 Task: Select the scale with default.
Action: Mouse moved to (42, 77)
Screenshot: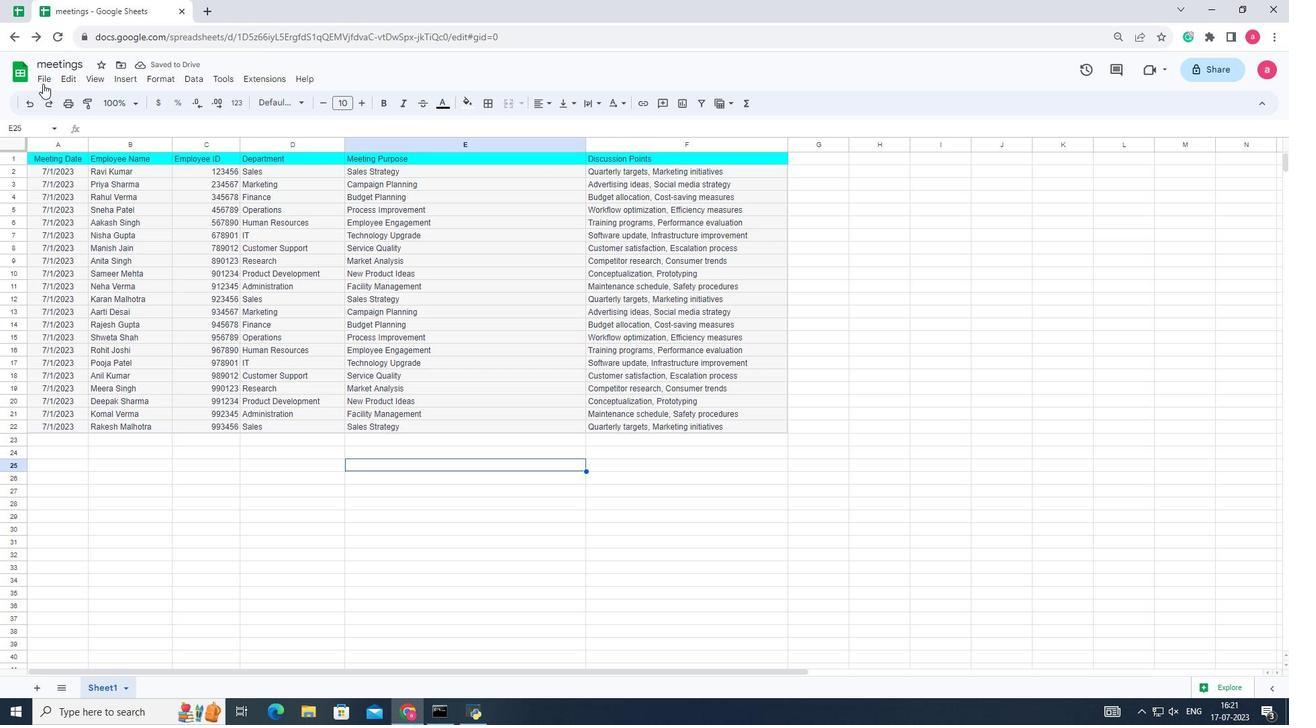 
Action: Mouse pressed left at (42, 77)
Screenshot: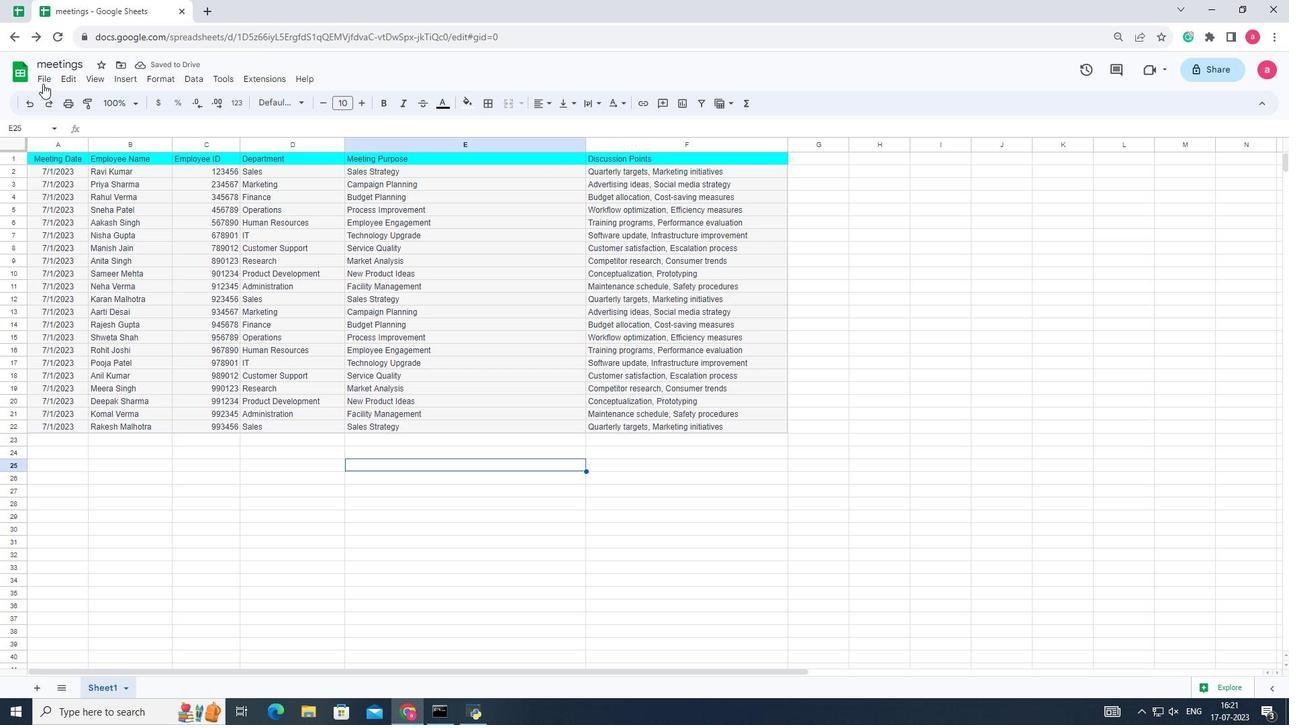 
Action: Mouse moved to (65, 437)
Screenshot: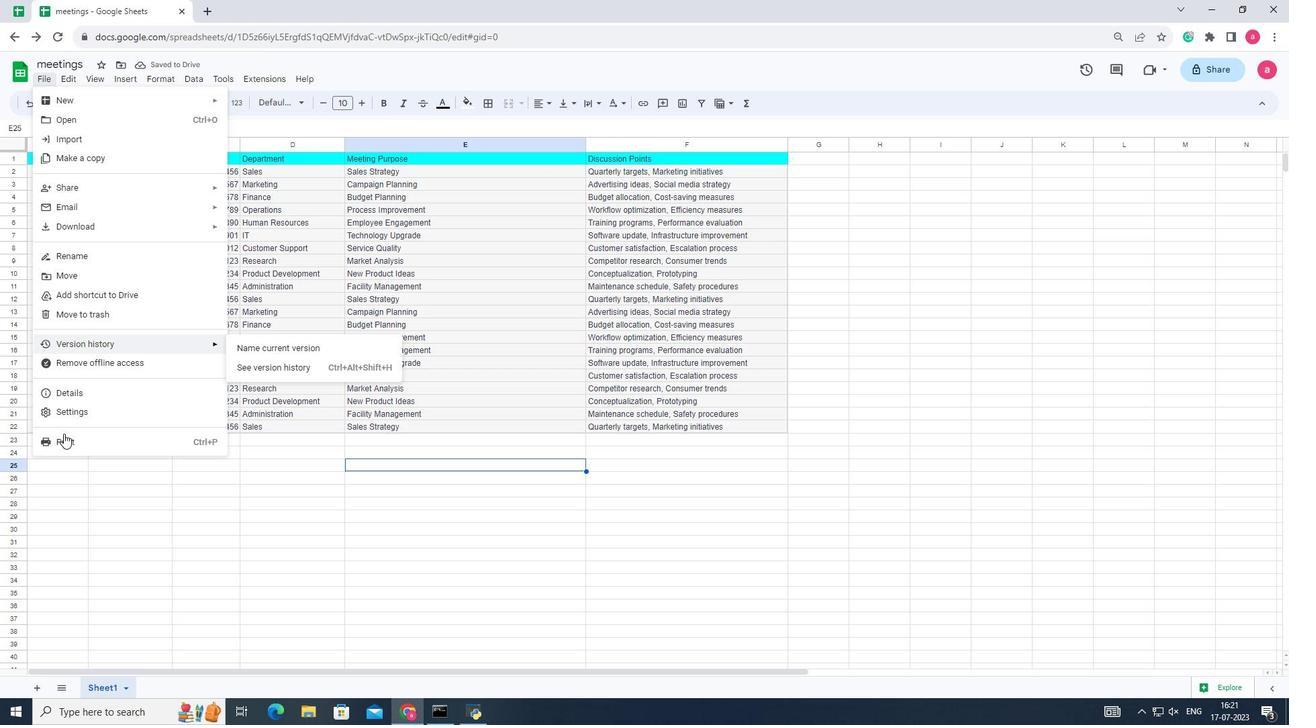 
Action: Mouse pressed left at (65, 437)
Screenshot: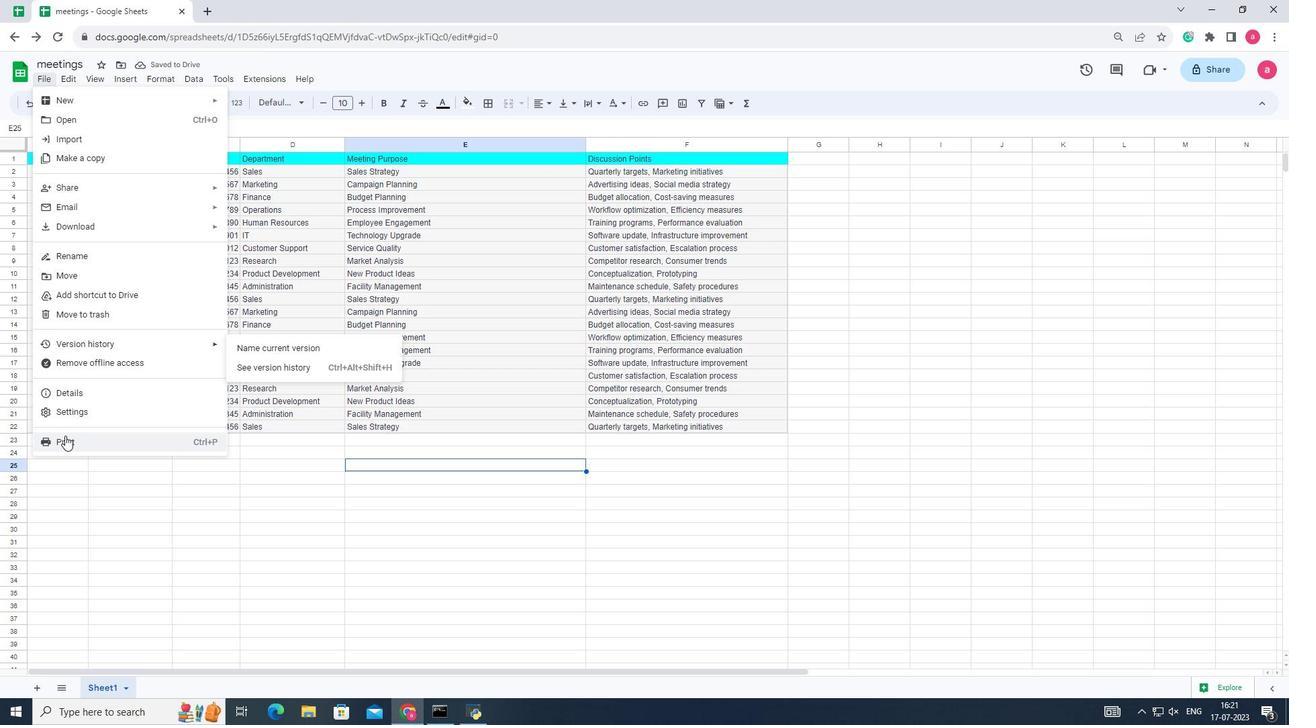 
Action: Mouse moved to (1252, 74)
Screenshot: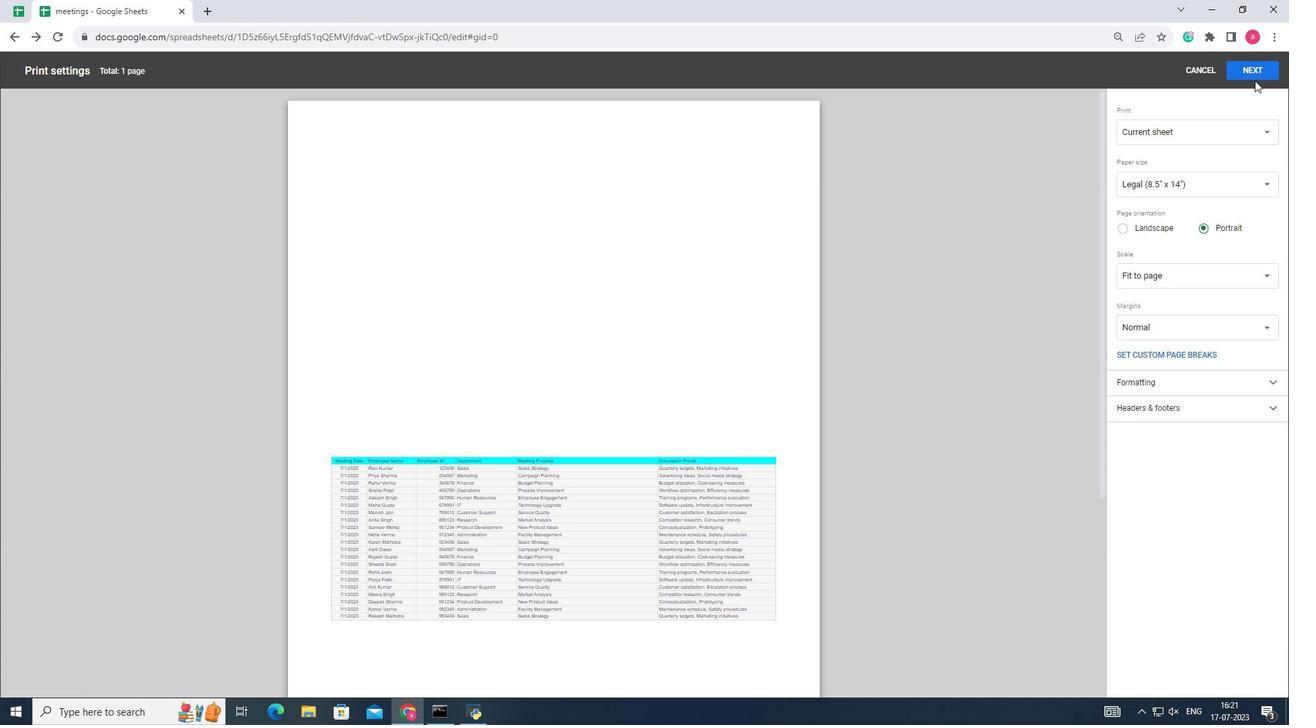 
Action: Mouse pressed left at (1252, 74)
Screenshot: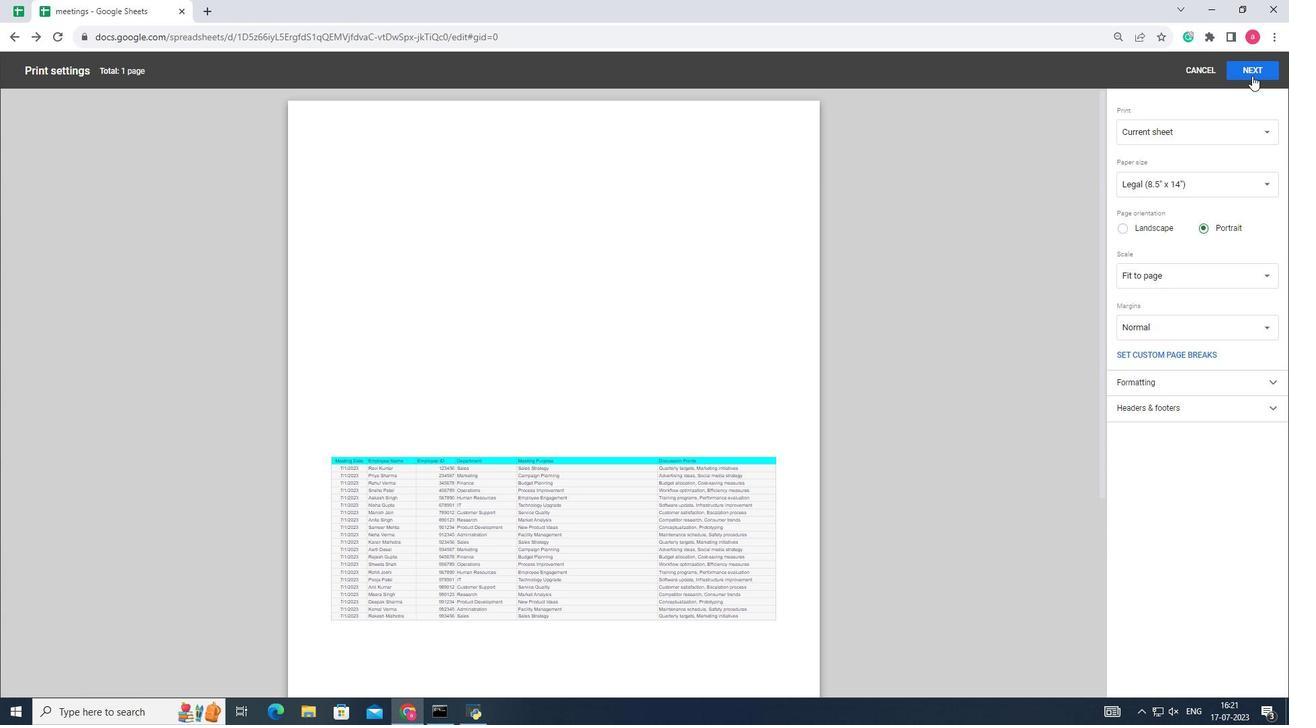 
Action: Mouse moved to (872, 236)
Screenshot: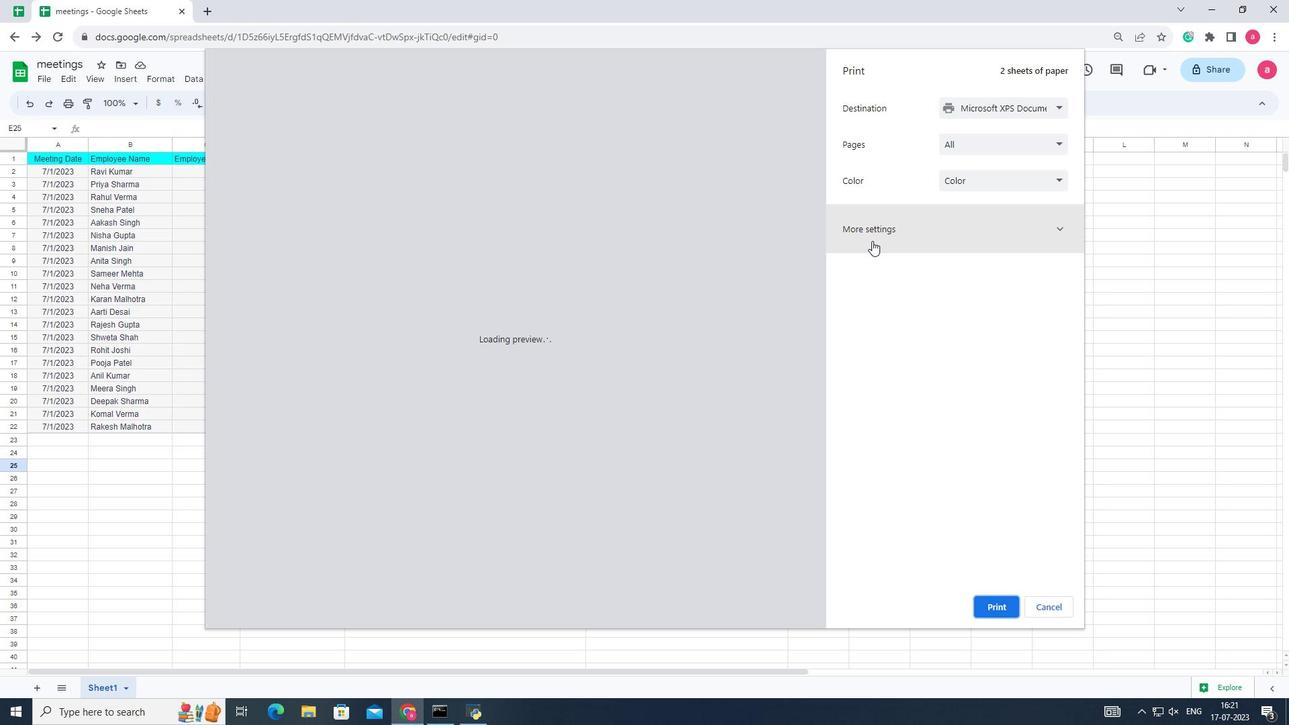 
Action: Mouse pressed left at (872, 236)
Screenshot: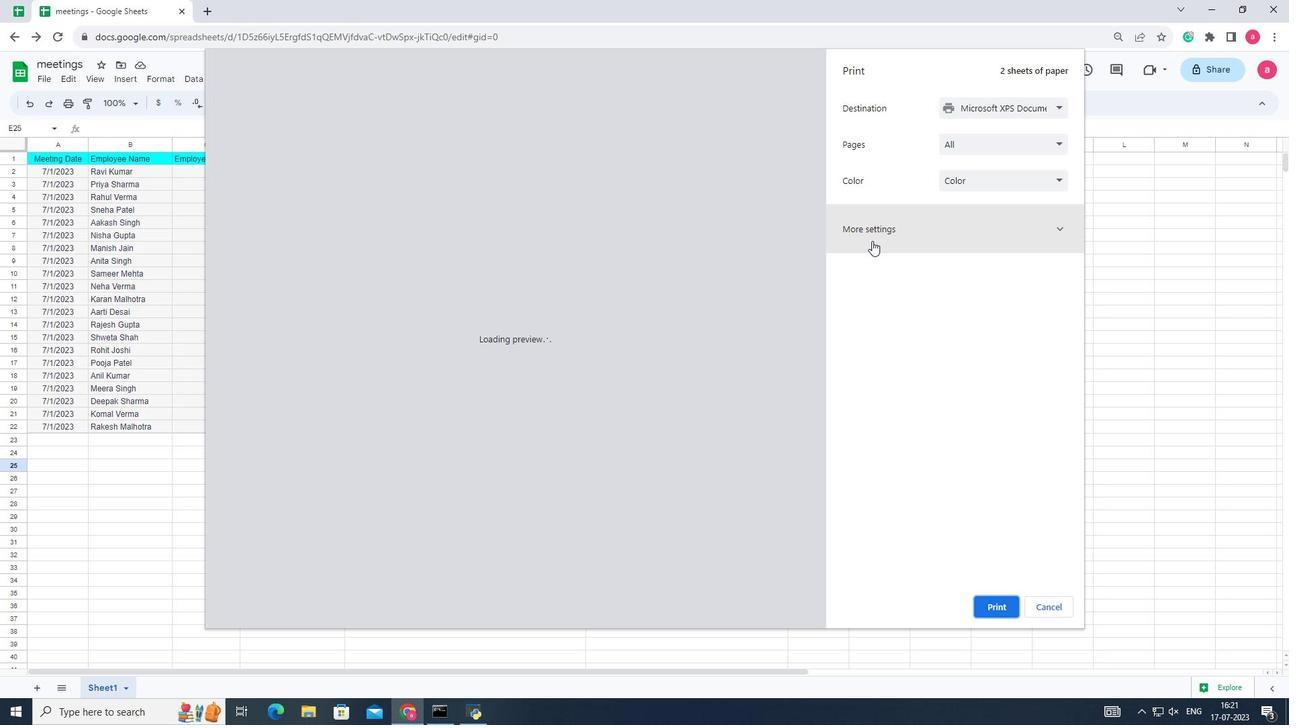 
Action: Mouse moved to (951, 388)
Screenshot: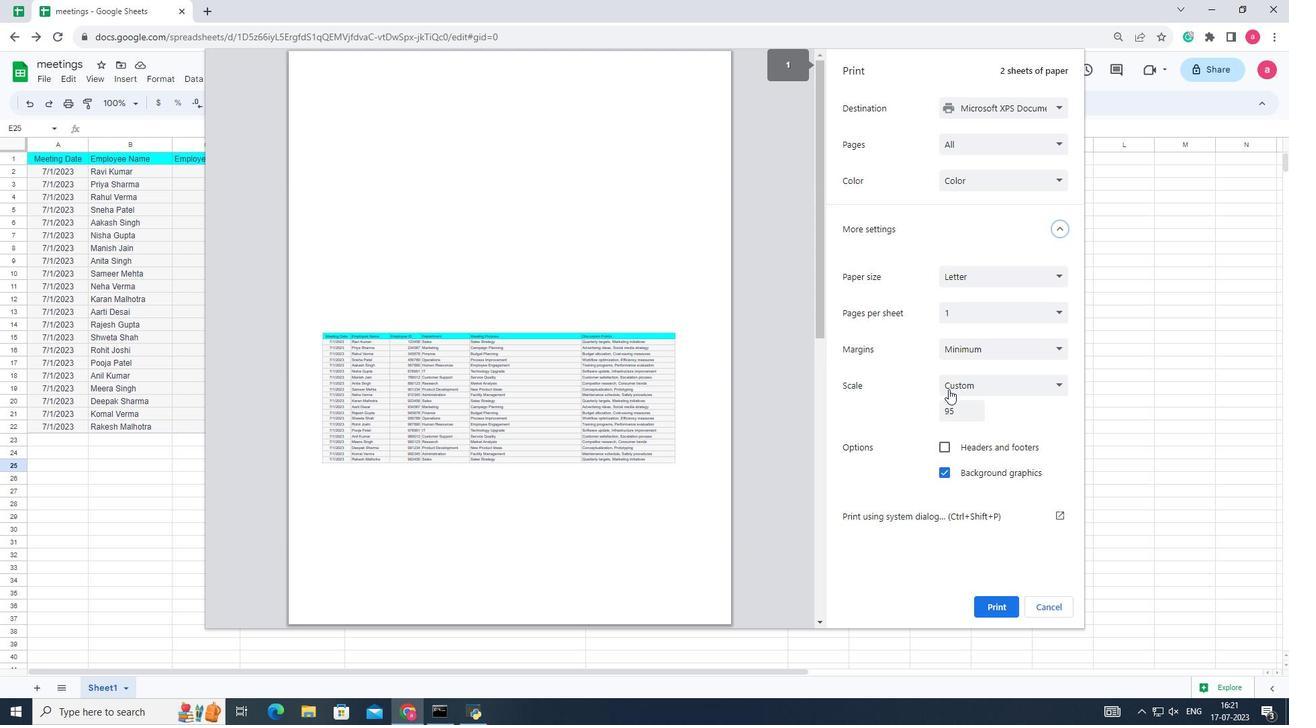 
Action: Mouse pressed left at (951, 388)
Screenshot: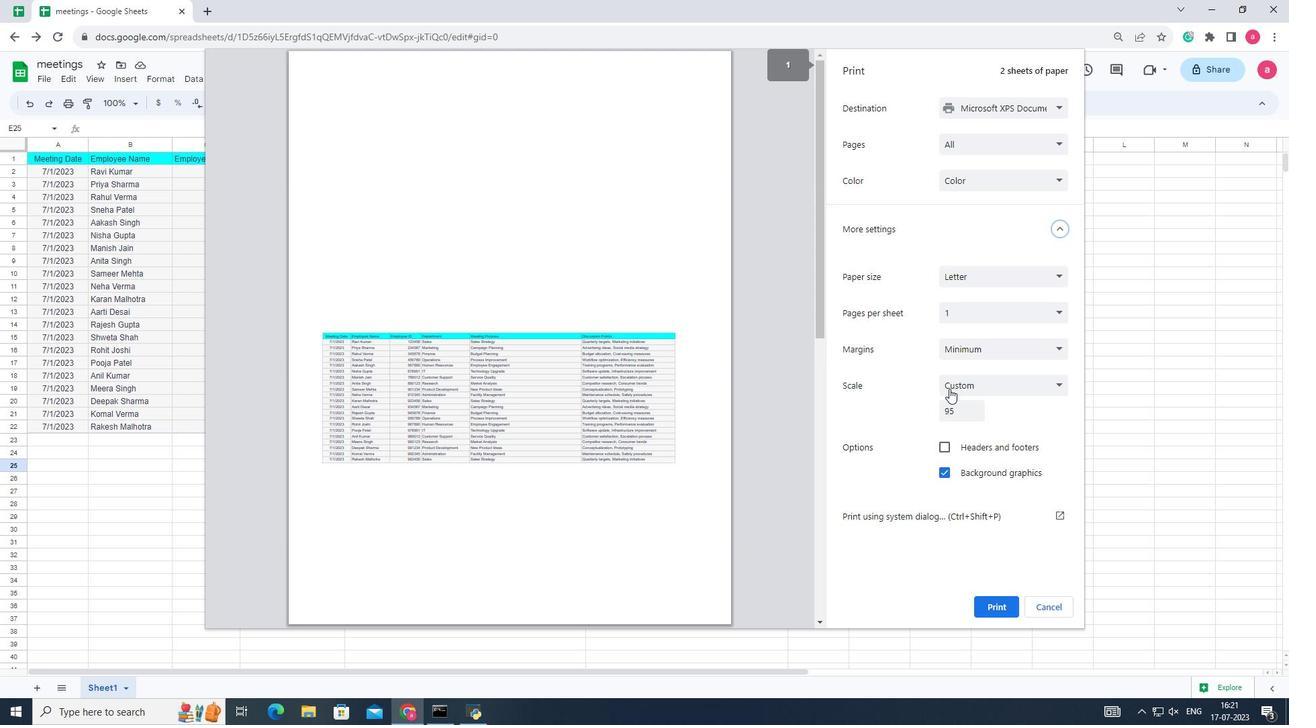 
Action: Mouse moved to (953, 399)
Screenshot: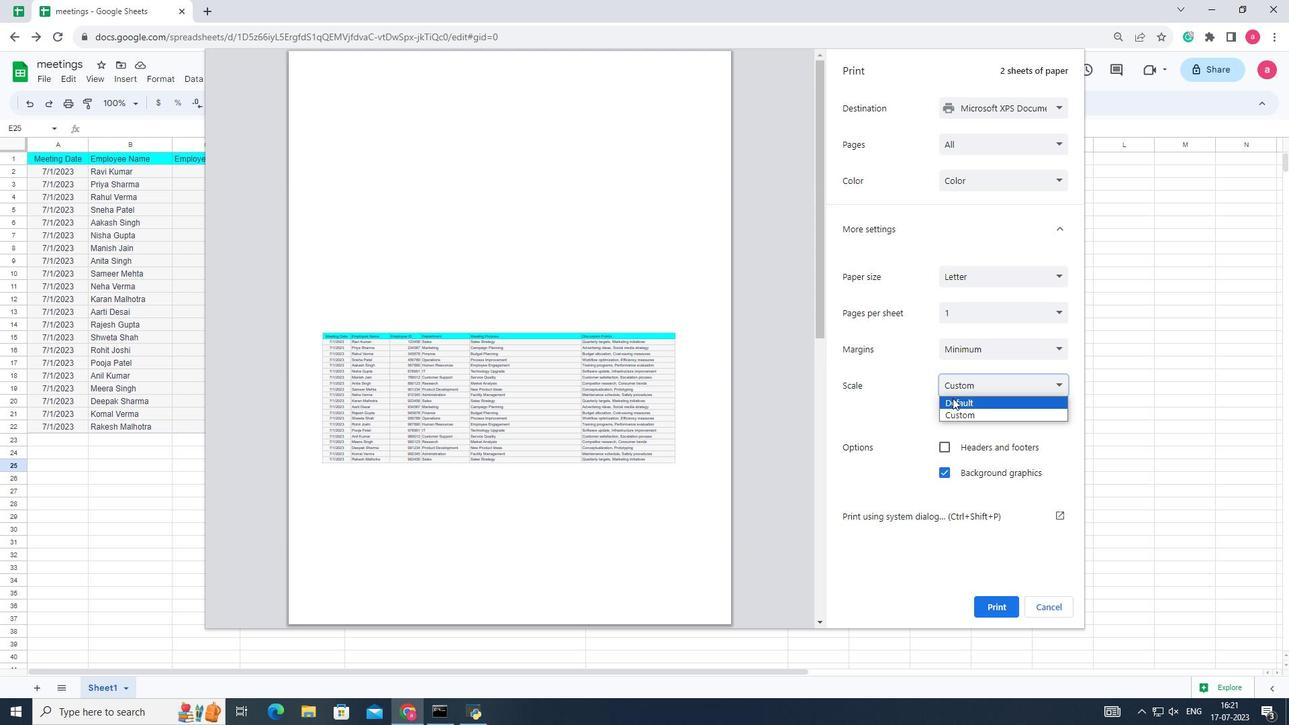 
Action: Mouse pressed left at (953, 399)
Screenshot: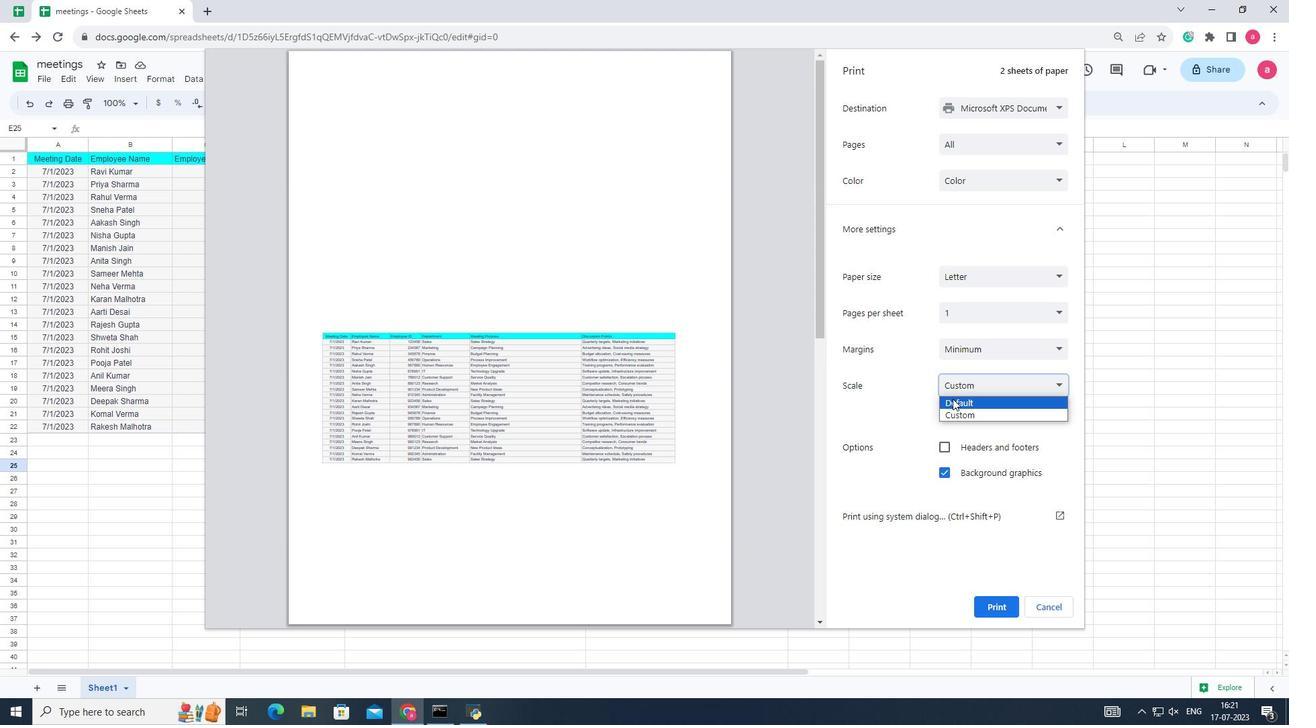 
